 Task: Locate the nearest bus station to Portland, Oregon, and Eugene, Oregon.
Action: Mouse moved to (102, 90)
Screenshot: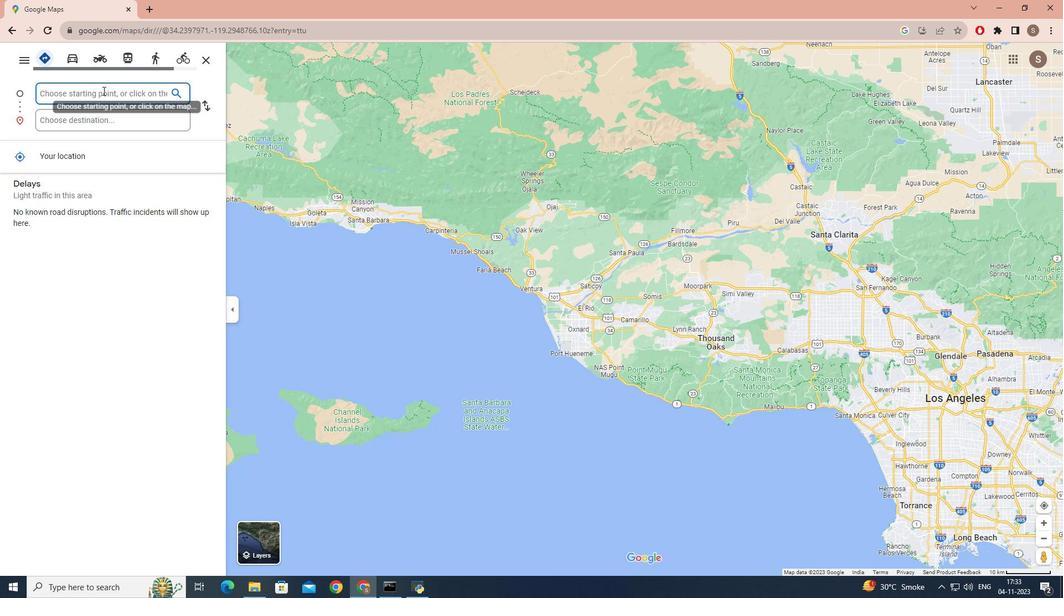 
Action: Mouse pressed left at (102, 90)
Screenshot: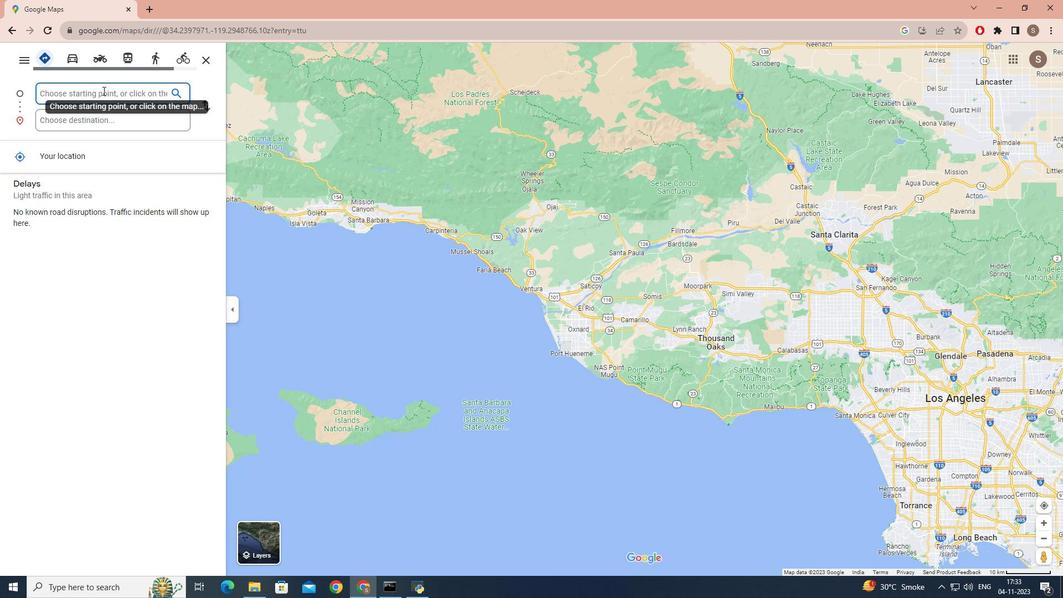 
Action: Key pressed <Key.caps_lock>P<Key.caps_lock>oretland<Key.space><Key.caps_lock>O<Key.caps_lock>regoi<Key.backspace>n
Screenshot: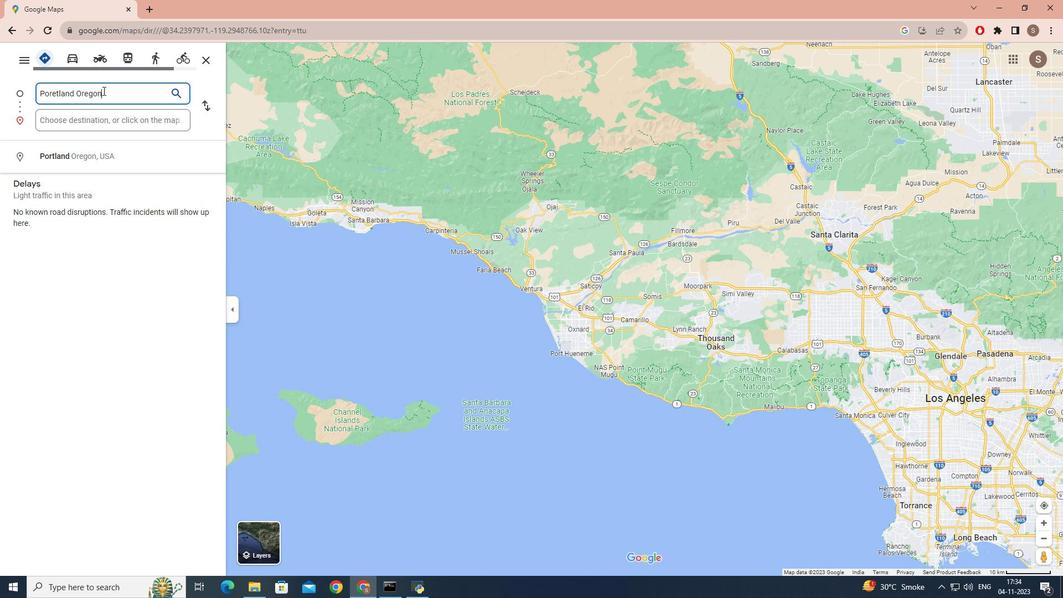 
Action: Mouse moved to (68, 118)
Screenshot: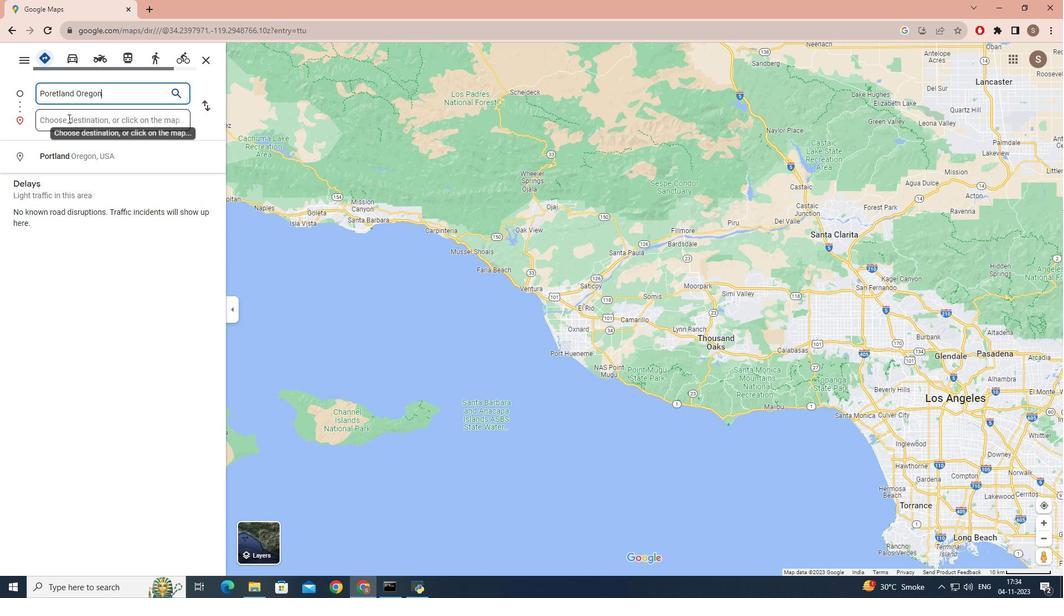 
Action: Mouse pressed left at (68, 118)
Screenshot: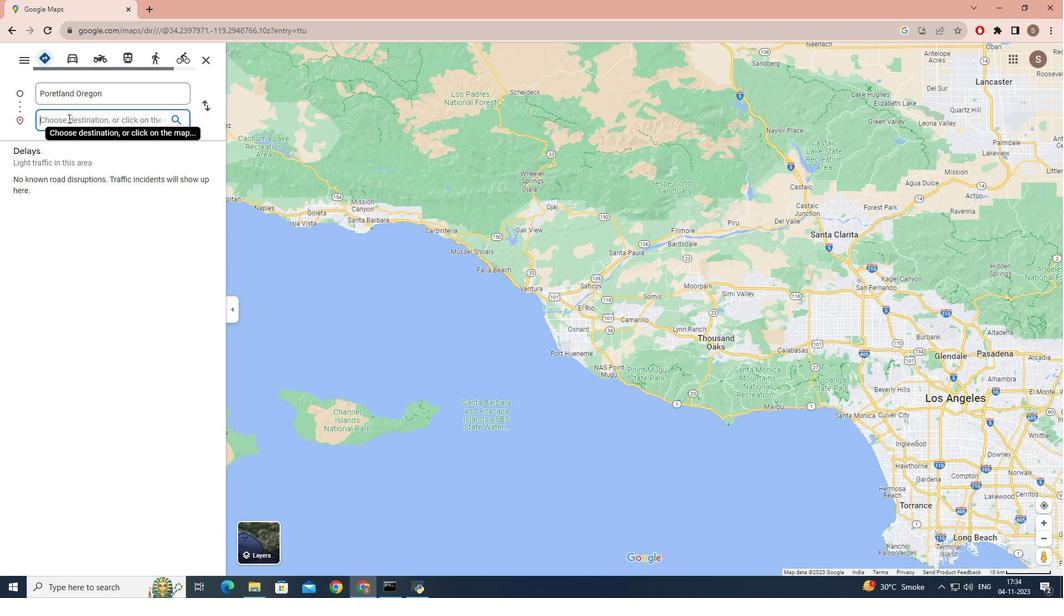 
Action: Key pressed <Key.caps_lock>E<Key.caps_lock>ugene<Key.space><Key.caps_lock>O<Key.caps_lock>regon
Screenshot: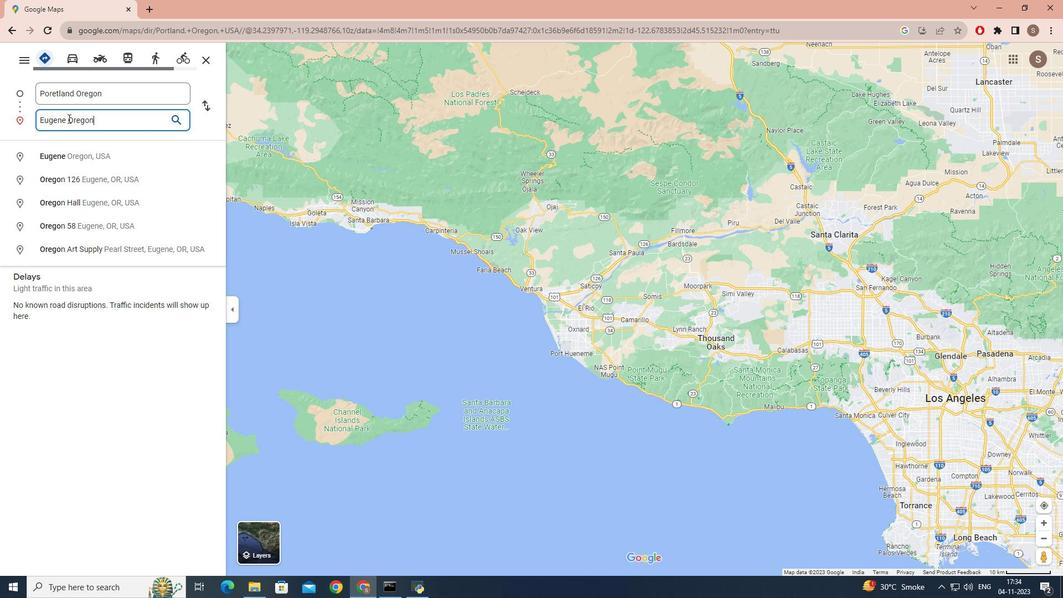 
Action: Mouse moved to (114, 120)
Screenshot: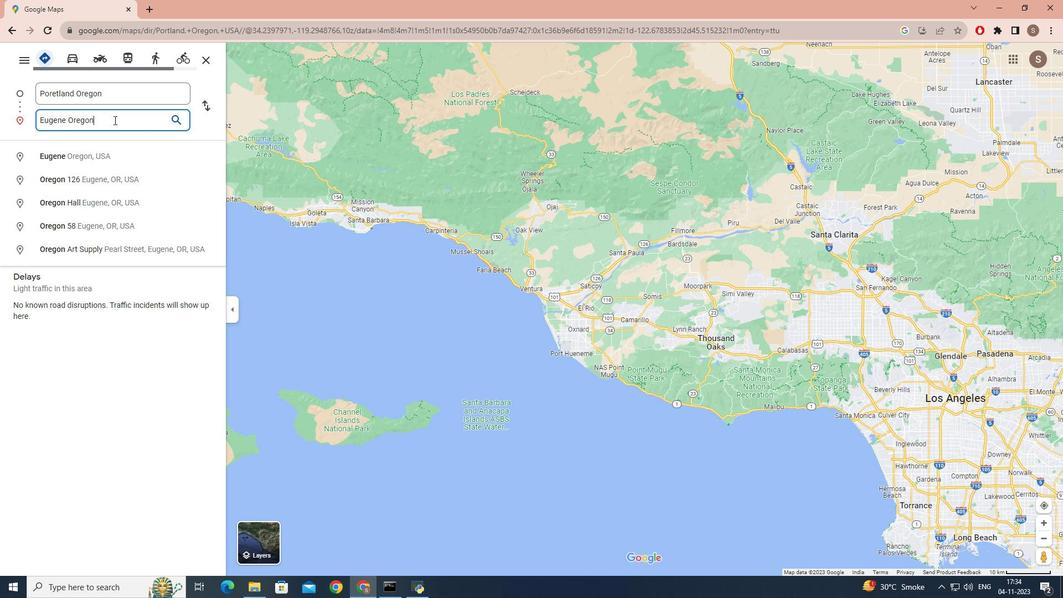 
Action: Mouse pressed left at (114, 120)
Screenshot: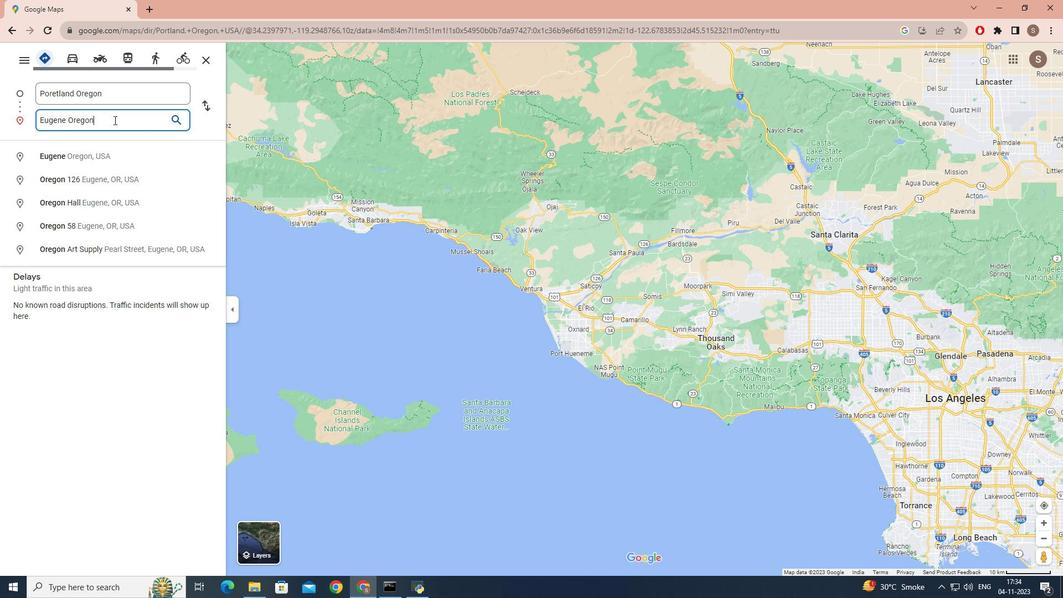 
Action: Key pressed <Key.enter>
Screenshot: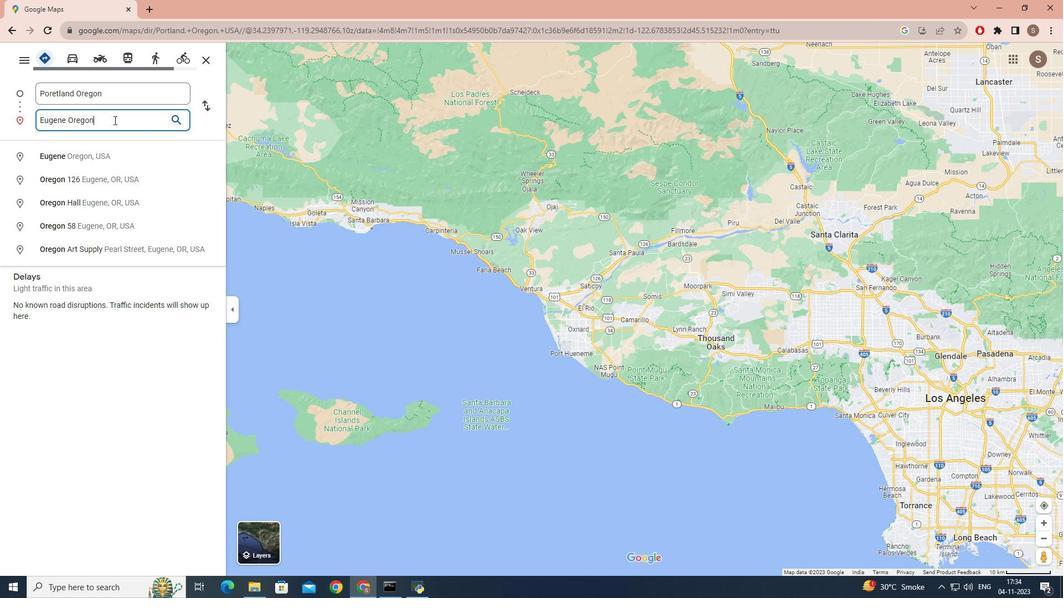 
Action: Mouse moved to (499, 54)
Screenshot: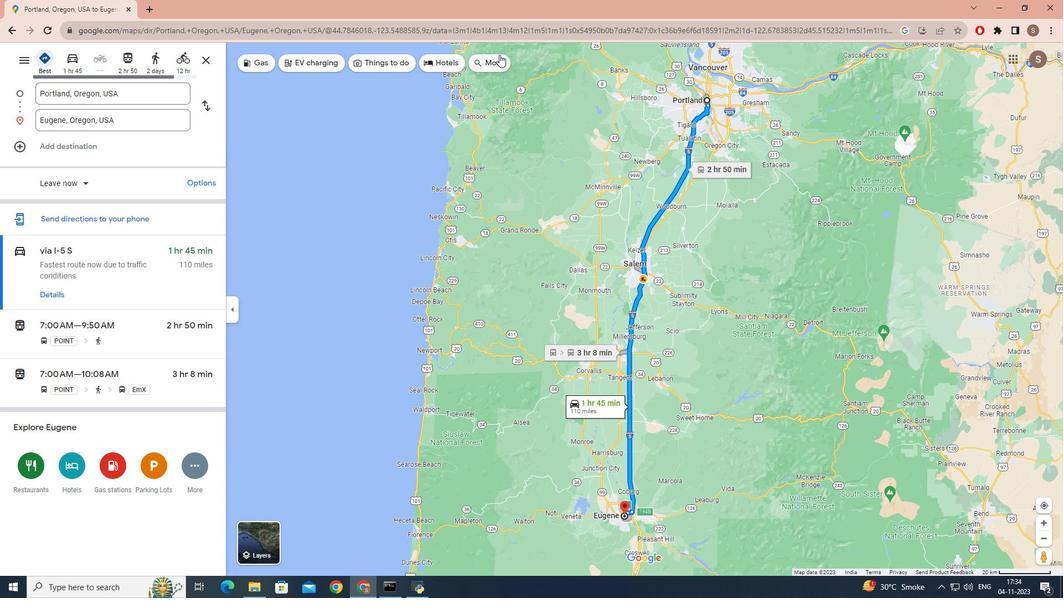 
Action: Mouse pressed left at (499, 54)
Screenshot: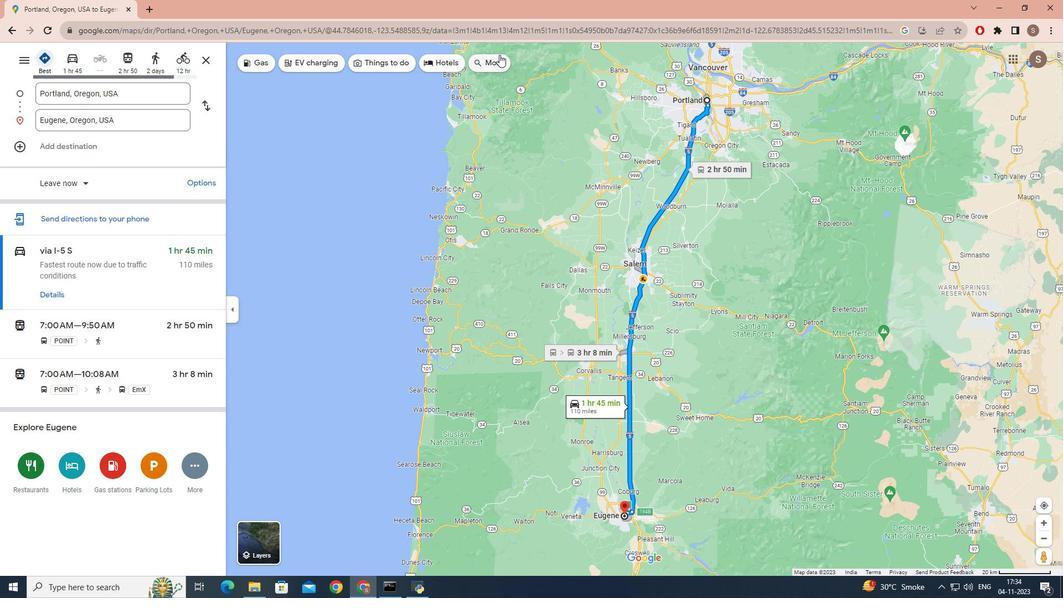 
Action: Mouse moved to (108, 57)
Screenshot: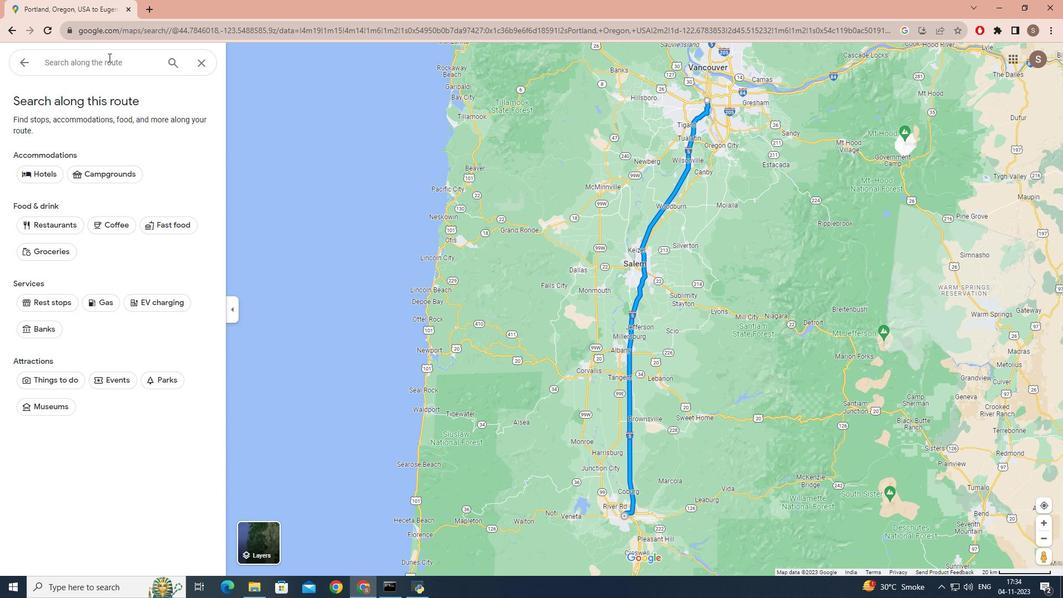 
Action: Mouse pressed left at (108, 57)
Screenshot: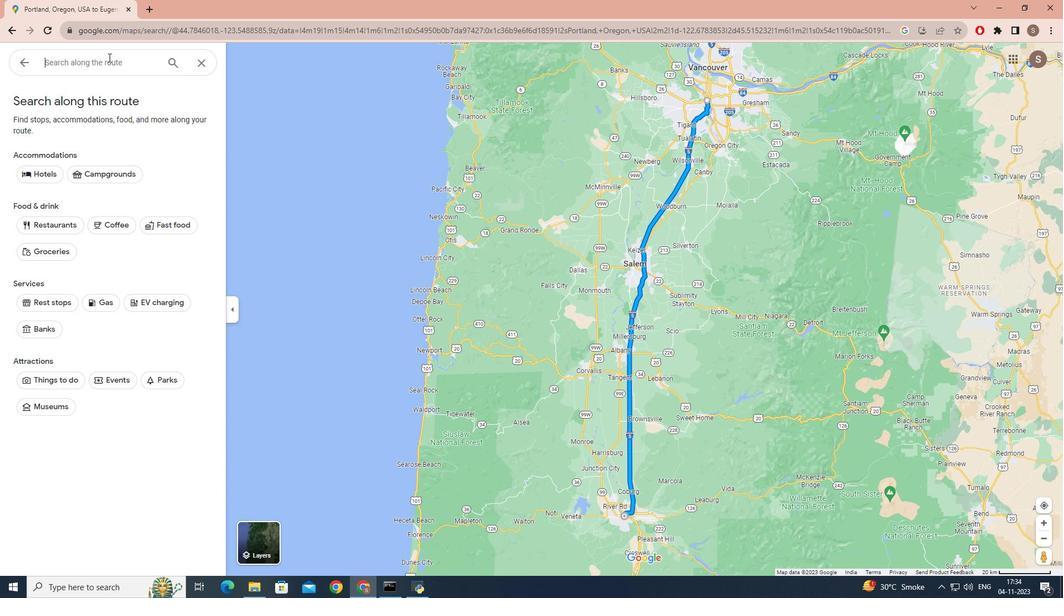 
Action: Key pressed <Key.caps_lock>B<Key.caps_lock>us<Key.space>station
Screenshot: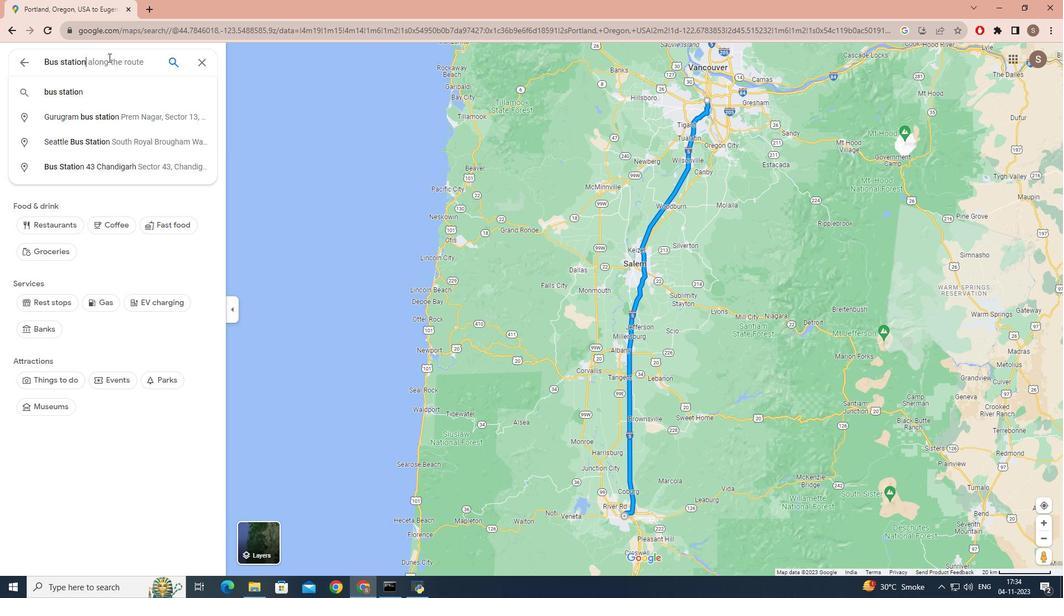 
Action: Mouse moved to (85, 96)
Screenshot: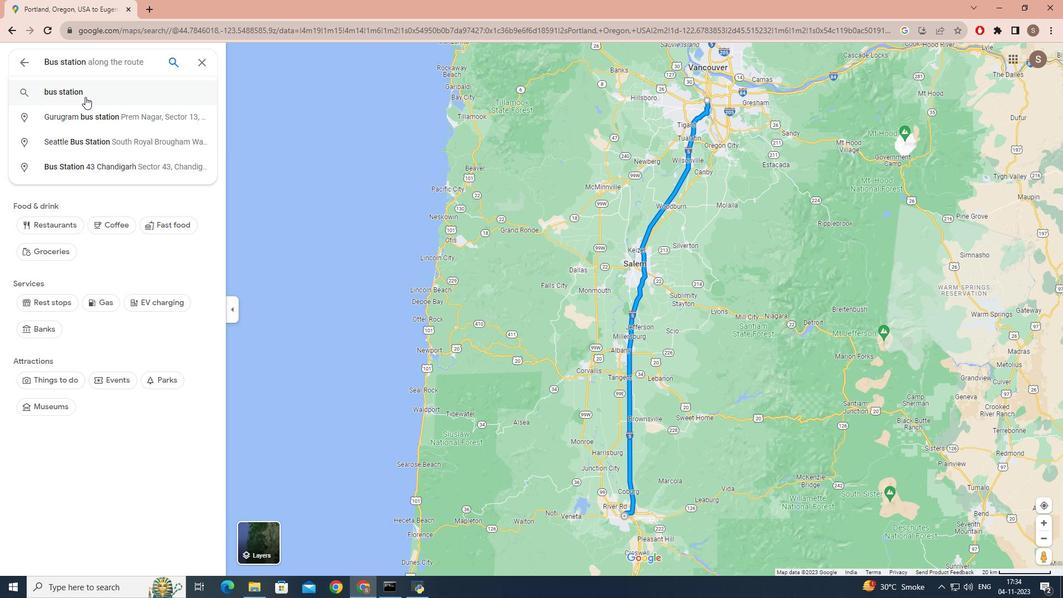 
Action: Mouse pressed left at (85, 96)
Screenshot: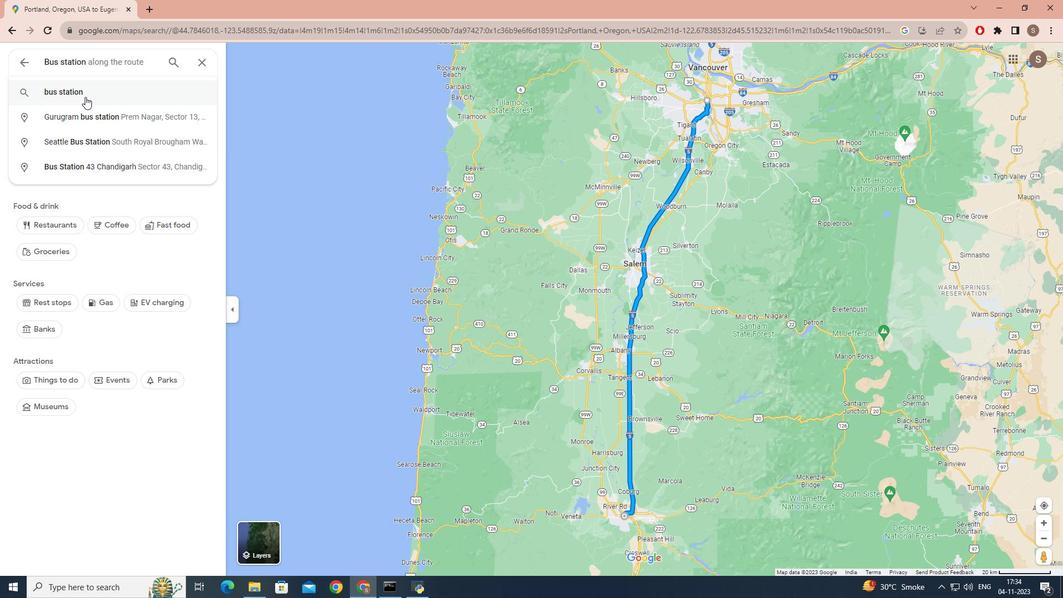 
Action: Mouse moved to (75, 116)
Screenshot: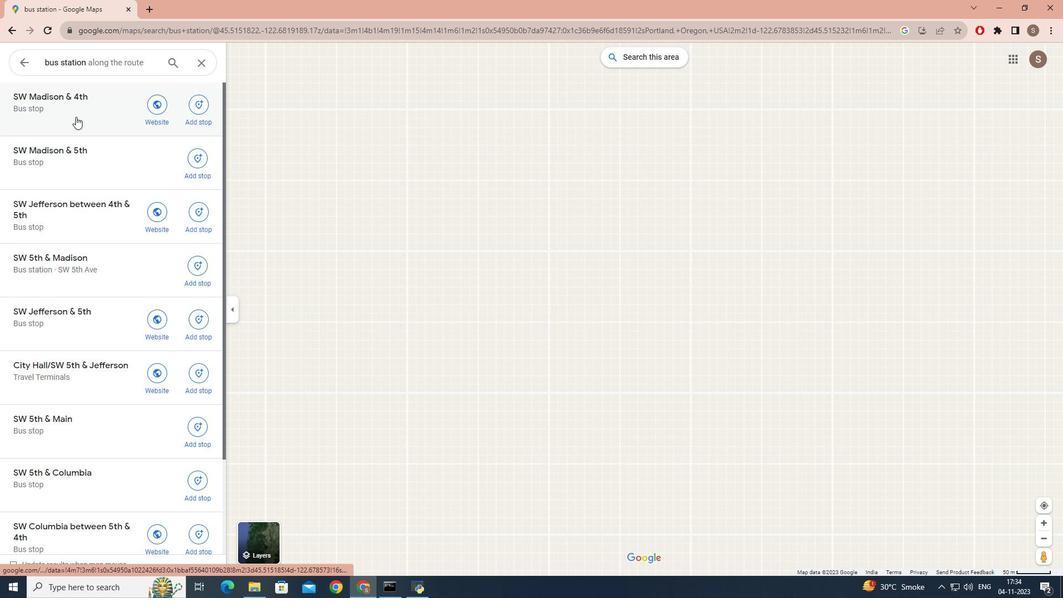 
Action: Mouse scrolled (75, 116) with delta (0, 0)
Screenshot: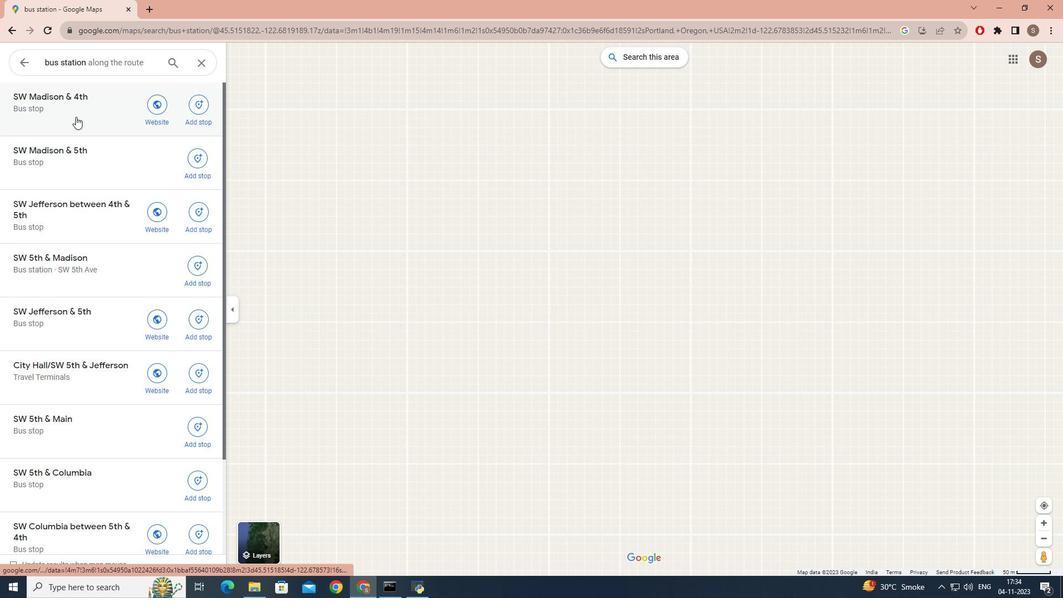 
Action: Mouse scrolled (75, 116) with delta (0, 0)
Screenshot: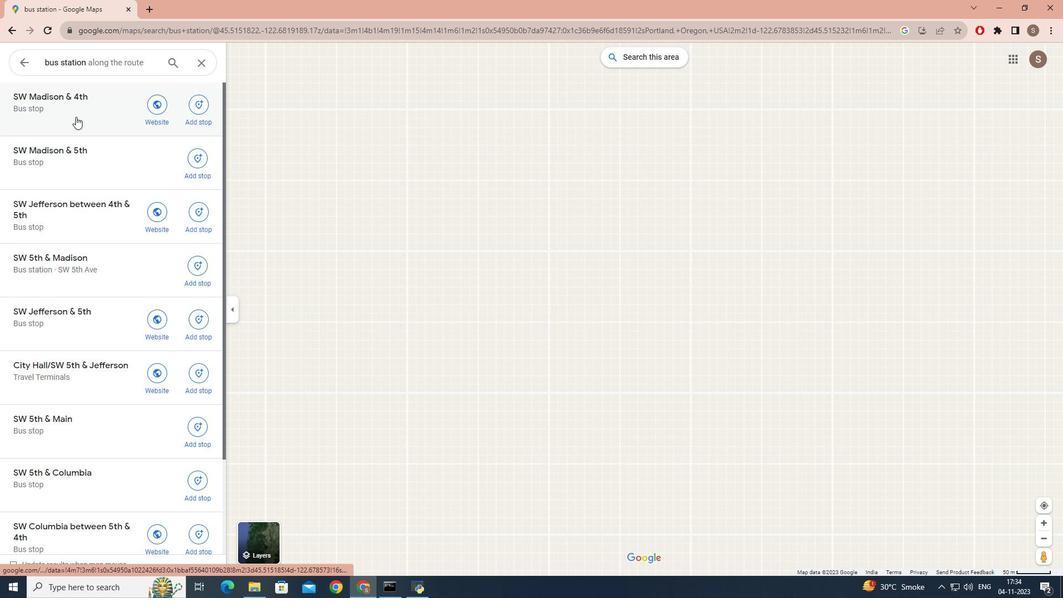 
Action: Mouse scrolled (75, 116) with delta (0, 0)
Screenshot: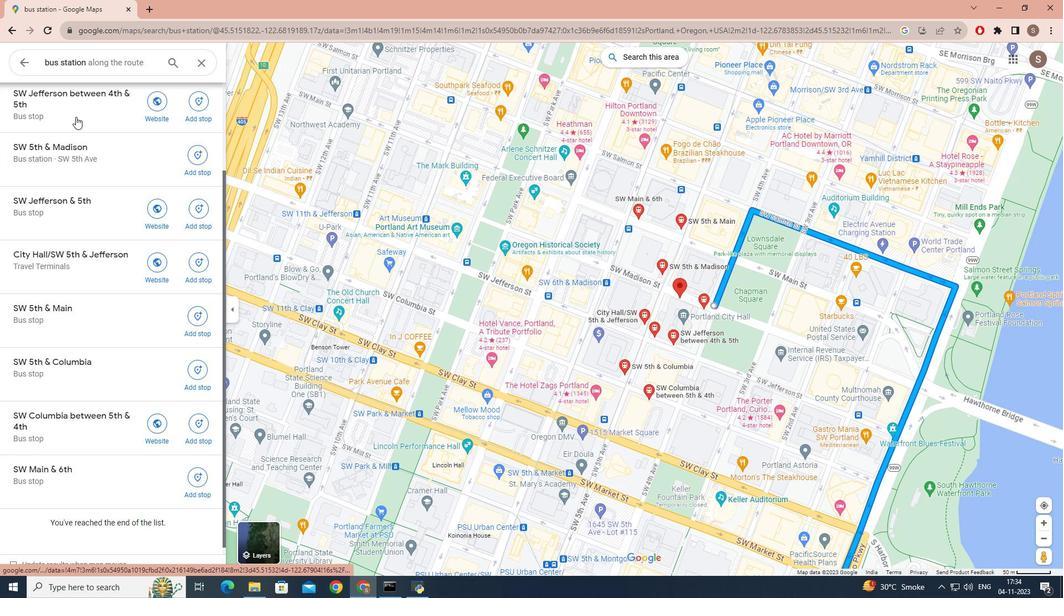 
Action: Mouse scrolled (75, 116) with delta (0, 0)
Screenshot: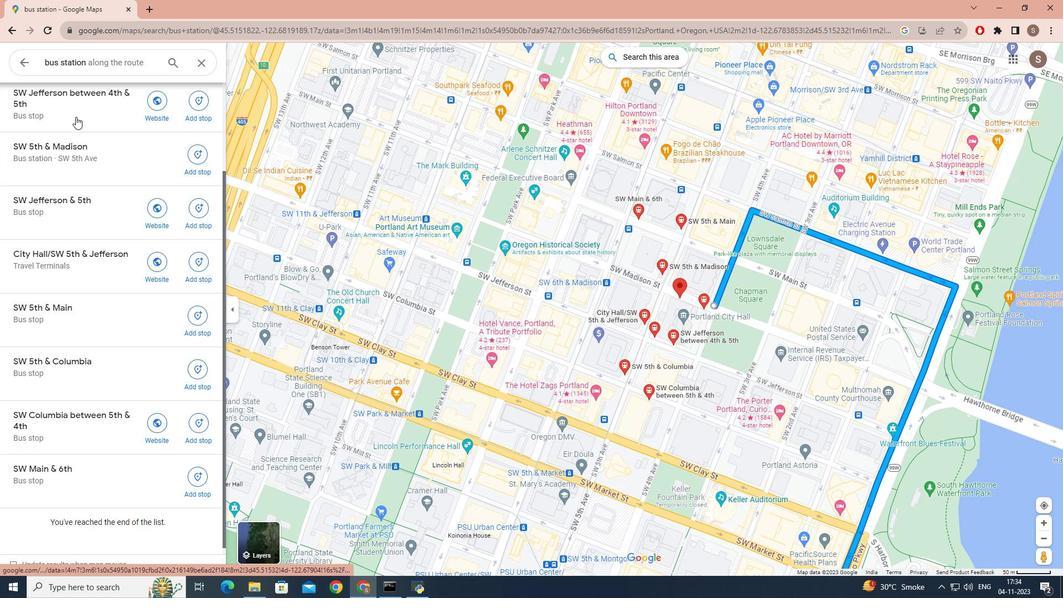
Action: Mouse scrolled (75, 116) with delta (0, 0)
Screenshot: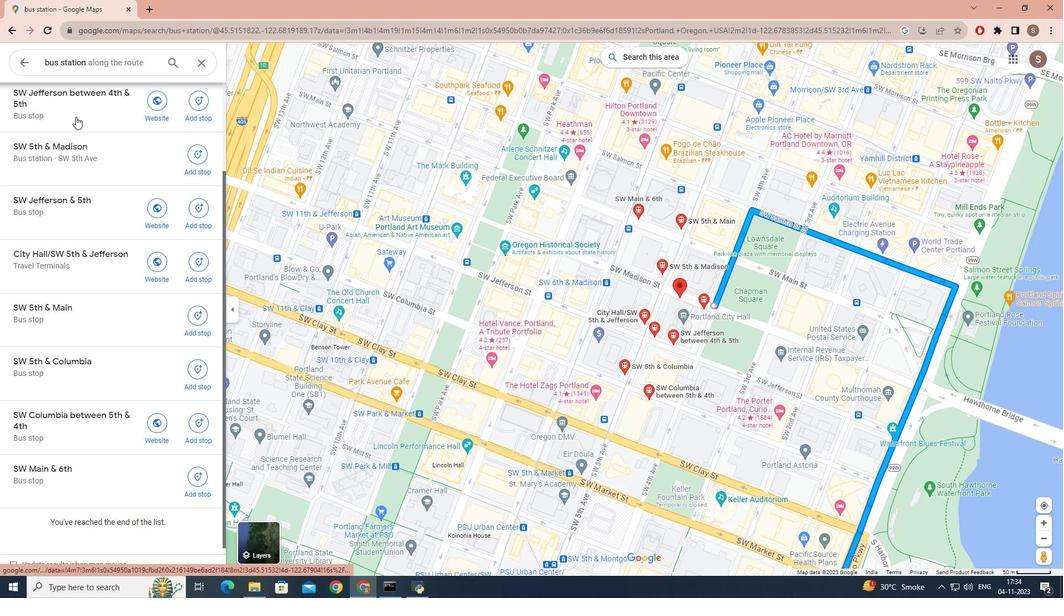 
Action: Mouse scrolled (75, 116) with delta (0, 0)
Screenshot: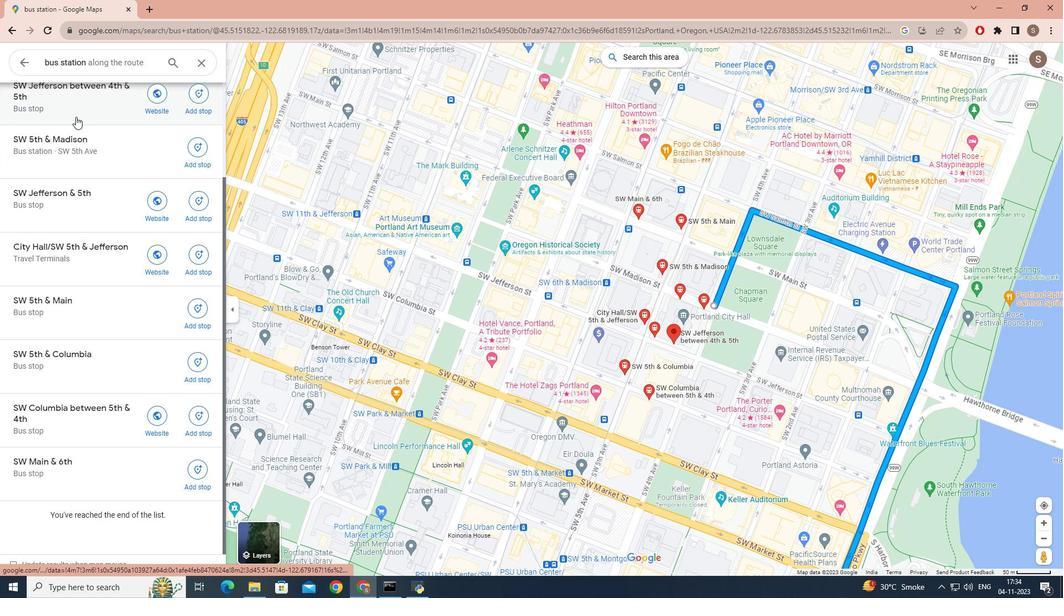 
Action: Mouse scrolled (75, 116) with delta (0, 0)
Screenshot: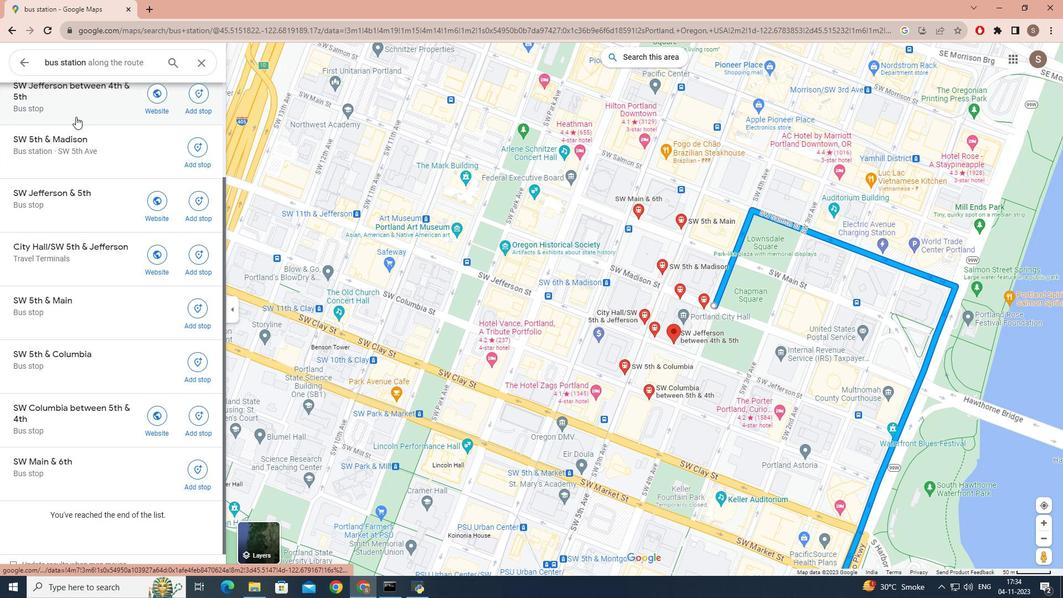
Action: Mouse scrolled (75, 116) with delta (0, 0)
Screenshot: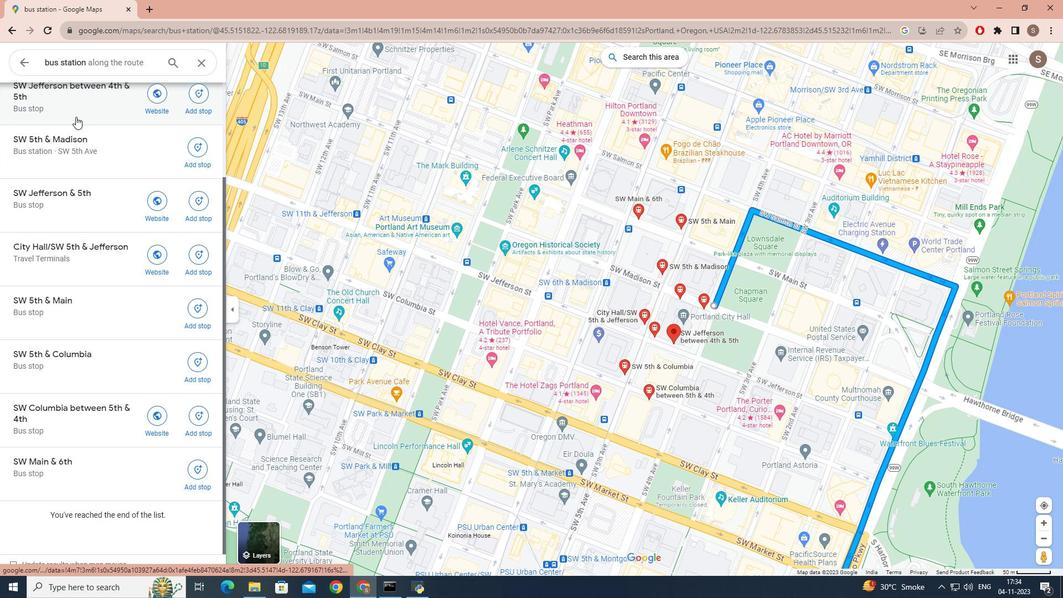 
Action: Mouse scrolled (75, 116) with delta (0, 0)
Screenshot: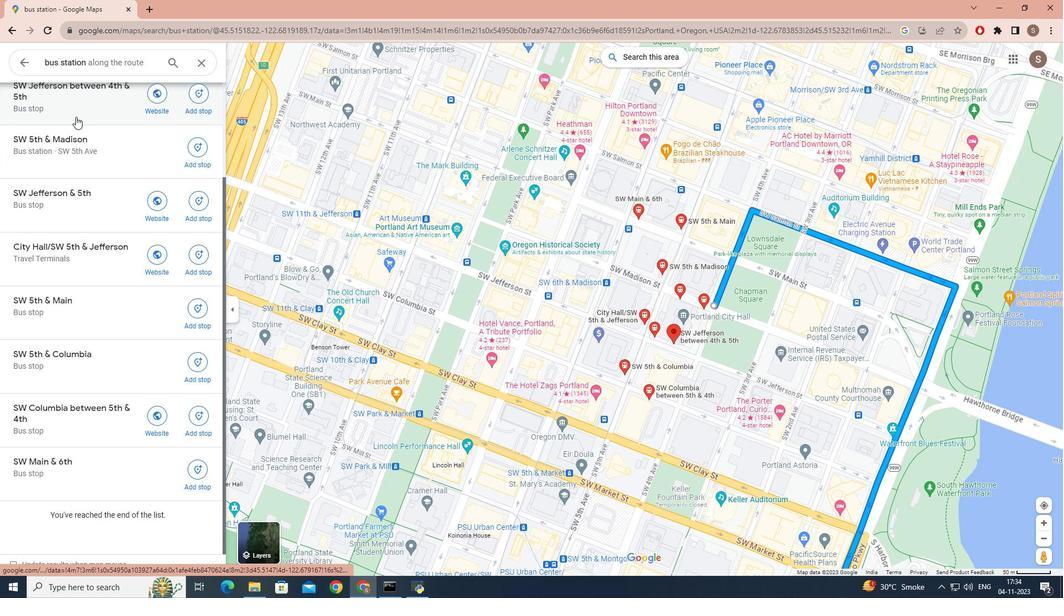 
Action: Mouse scrolled (75, 116) with delta (0, 0)
Screenshot: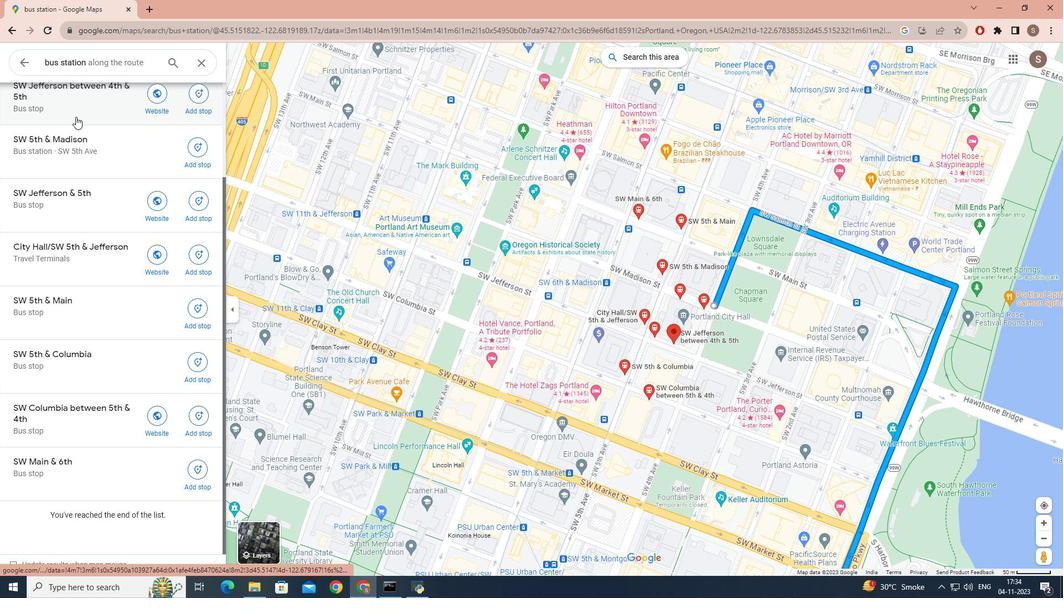 
Action: Mouse scrolled (75, 116) with delta (0, 0)
Screenshot: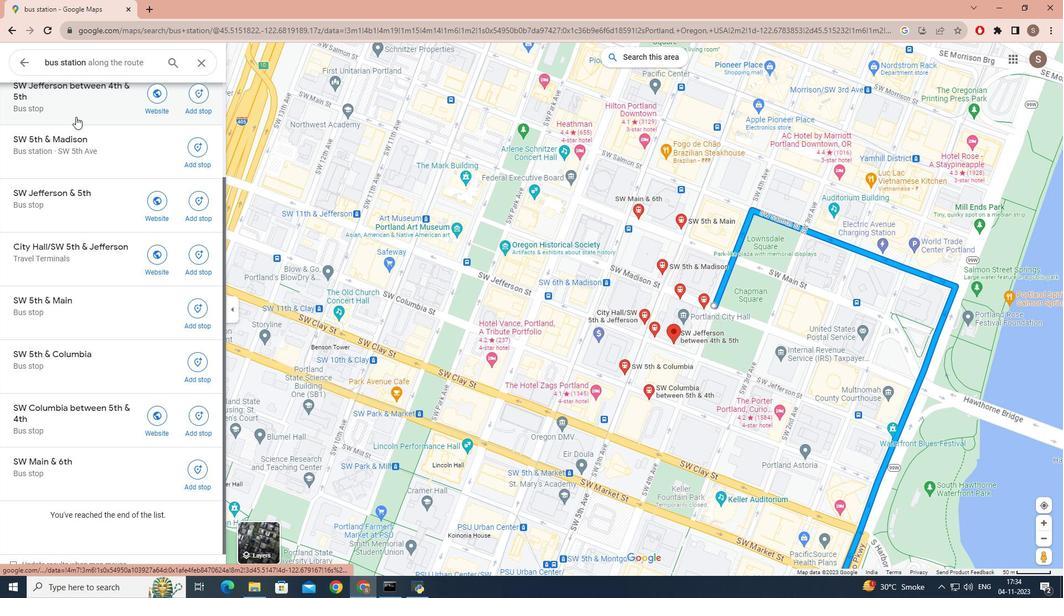 
Action: Mouse scrolled (75, 116) with delta (0, 0)
Screenshot: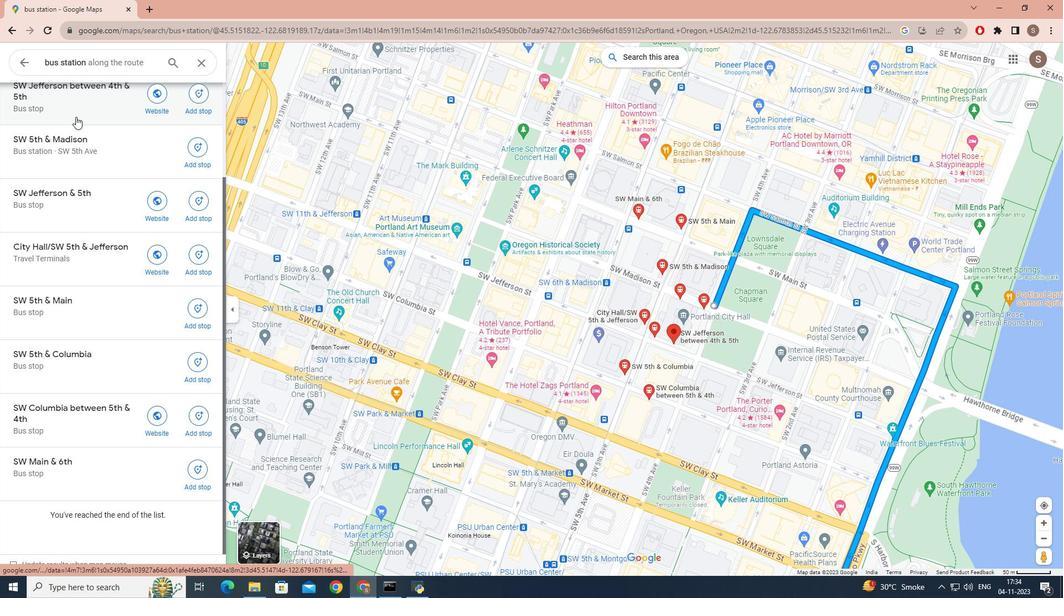 
Action: Mouse scrolled (75, 116) with delta (0, 0)
Screenshot: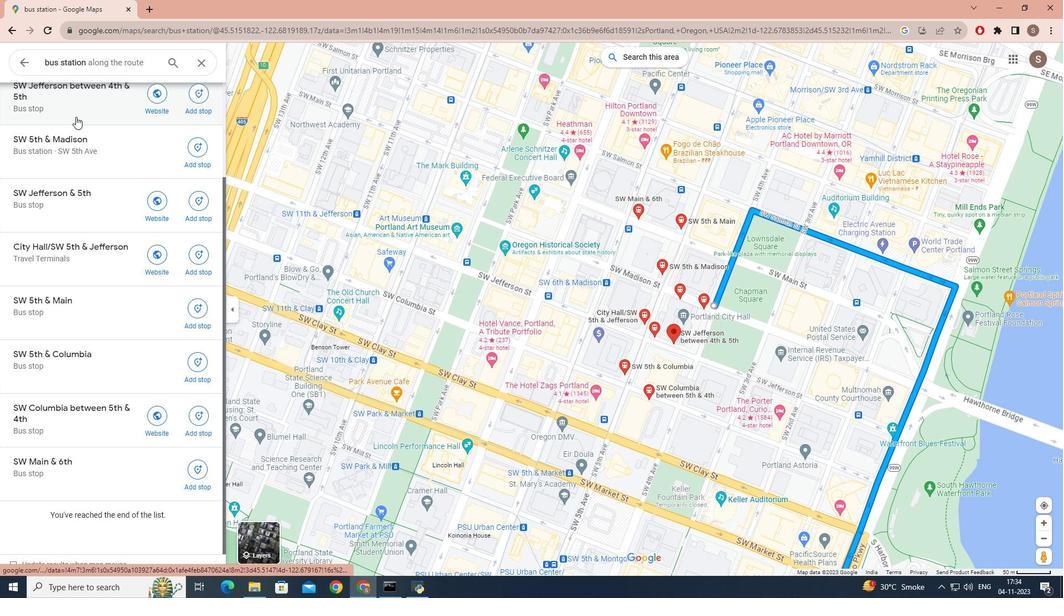 
Action: Mouse scrolled (75, 117) with delta (0, 0)
Screenshot: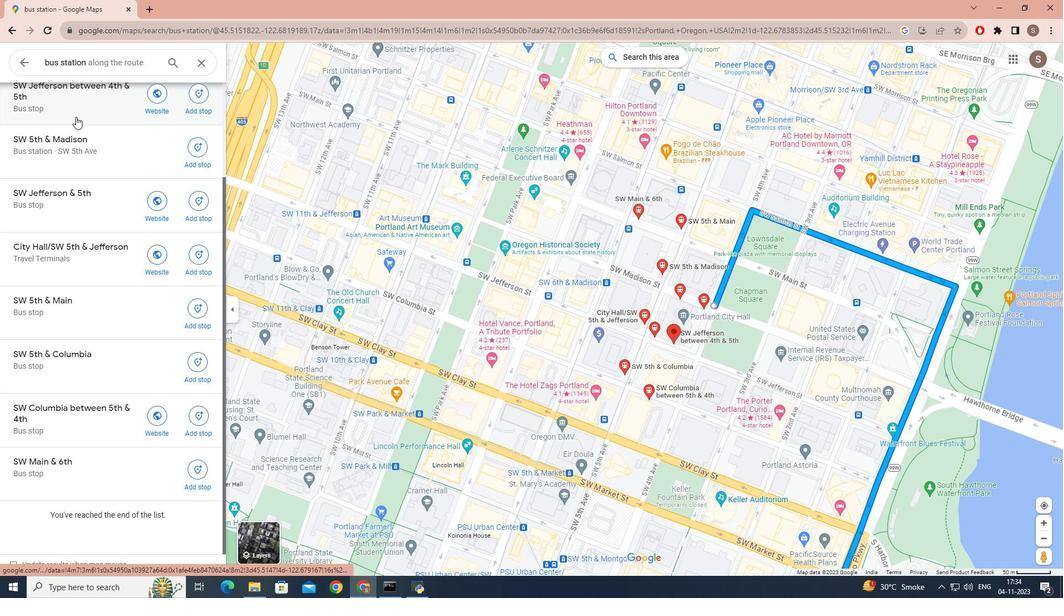 
Action: Mouse scrolled (75, 117) with delta (0, 0)
Screenshot: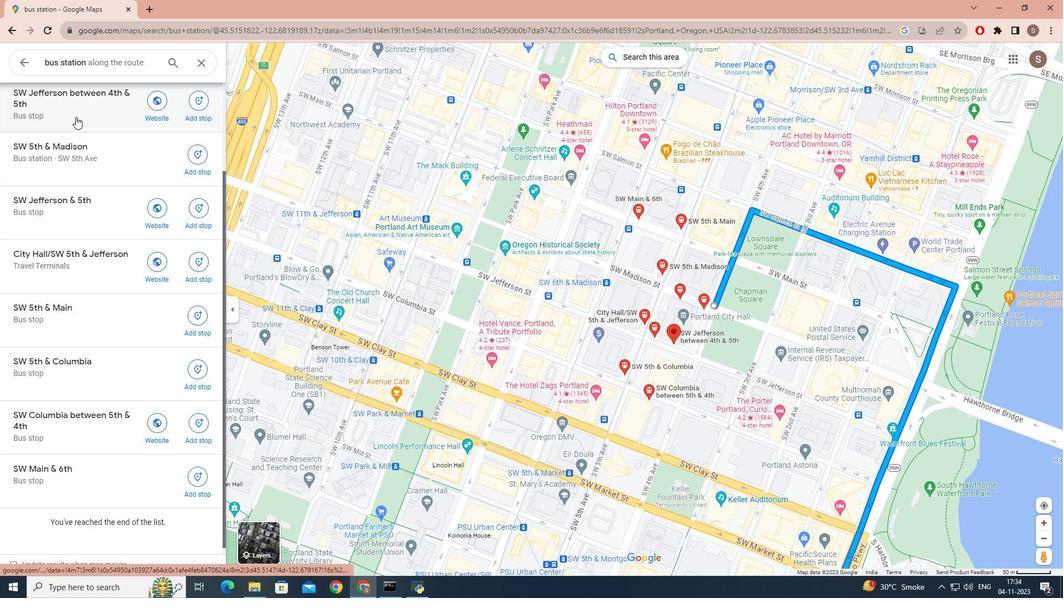 
Action: Mouse scrolled (75, 117) with delta (0, 0)
Screenshot: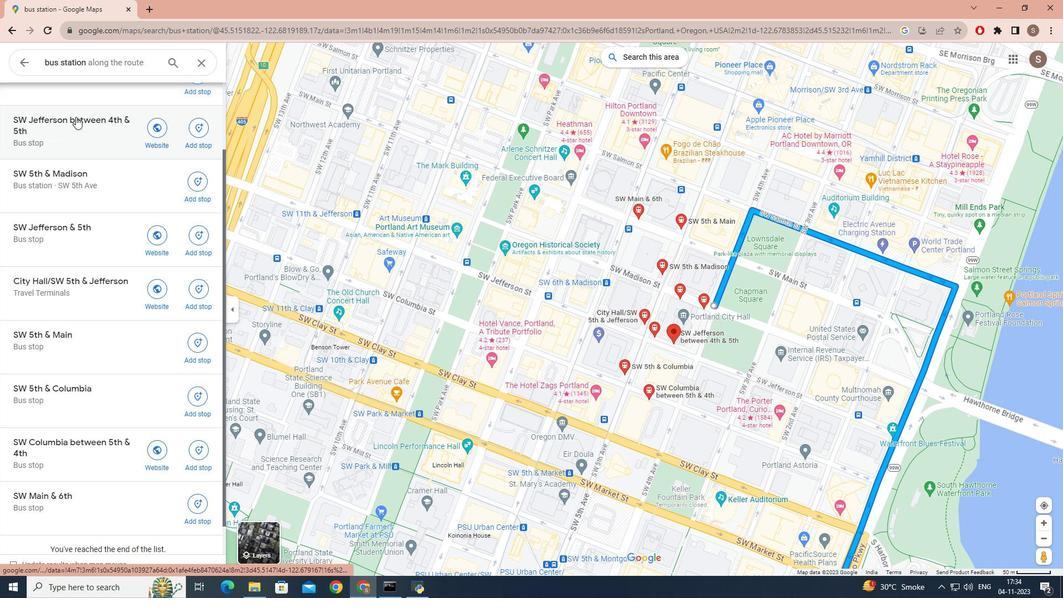 
Action: Mouse scrolled (75, 117) with delta (0, 0)
Screenshot: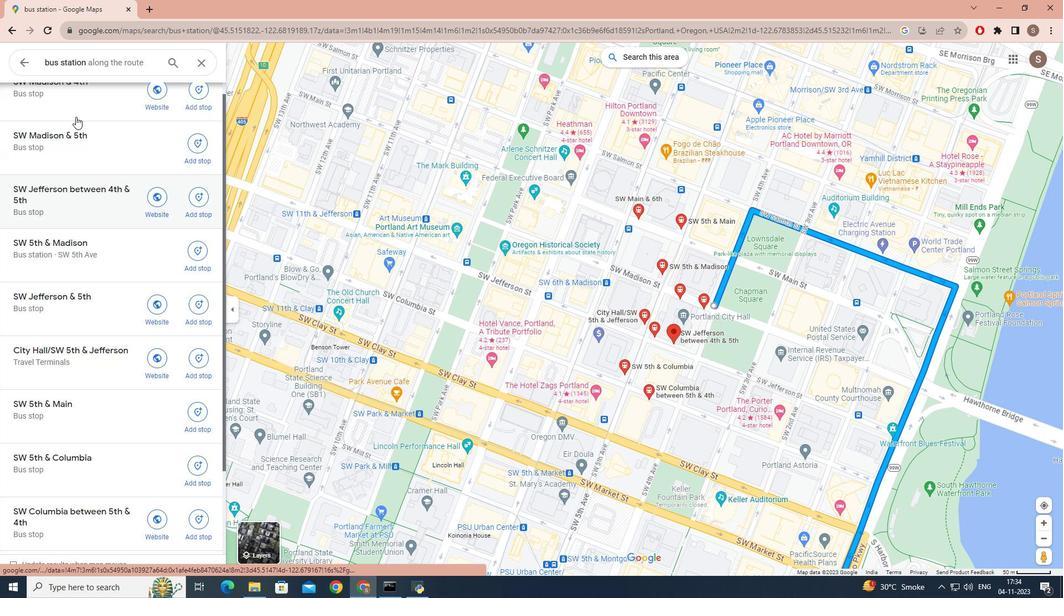 
Action: Mouse scrolled (75, 117) with delta (0, 0)
Screenshot: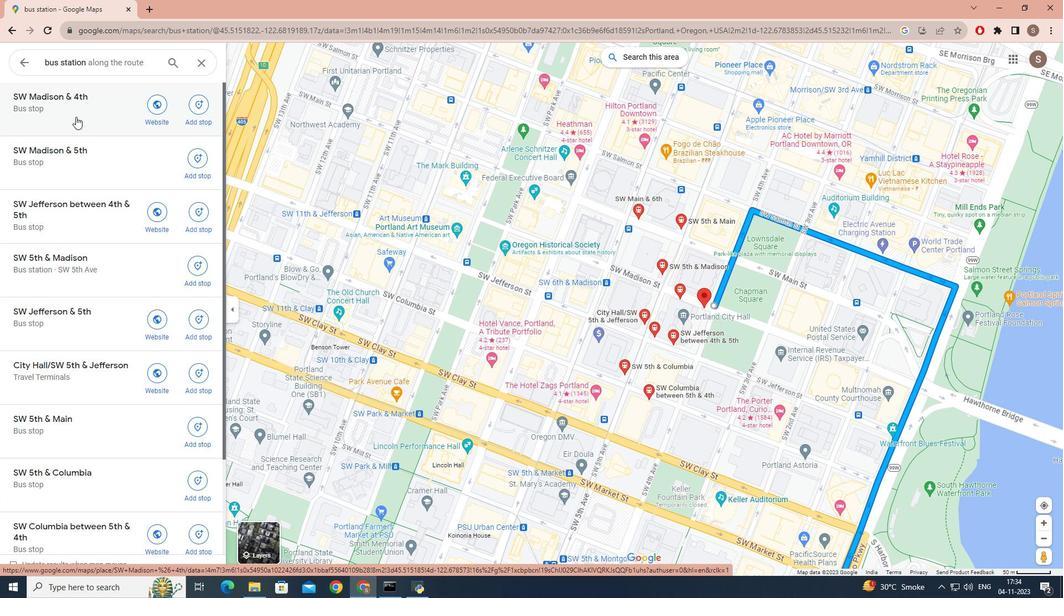 
Action: Mouse scrolled (75, 117) with delta (0, 0)
Screenshot: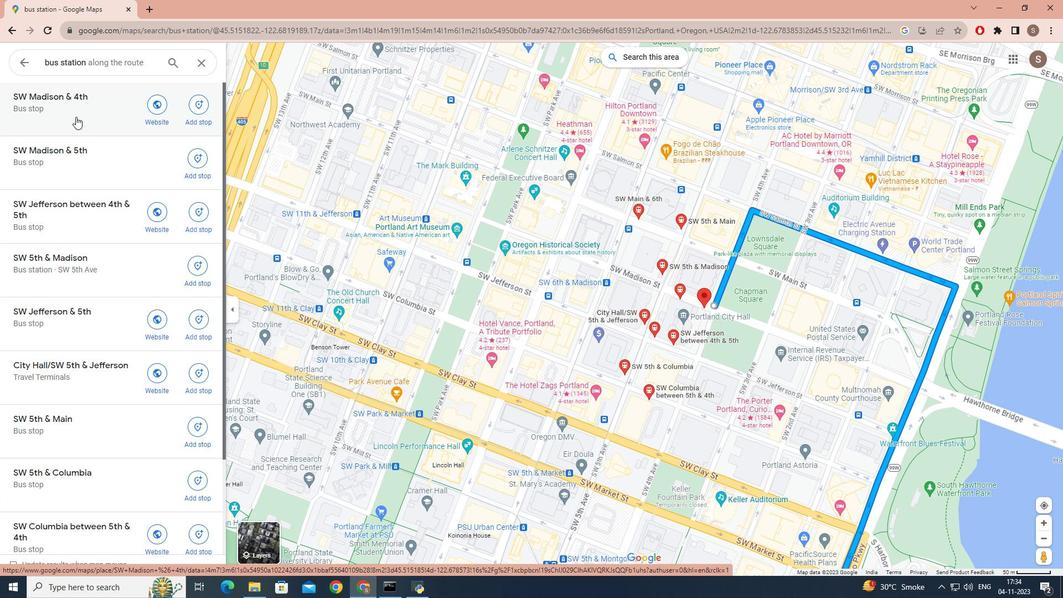 
Action: Mouse scrolled (75, 117) with delta (0, 0)
Screenshot: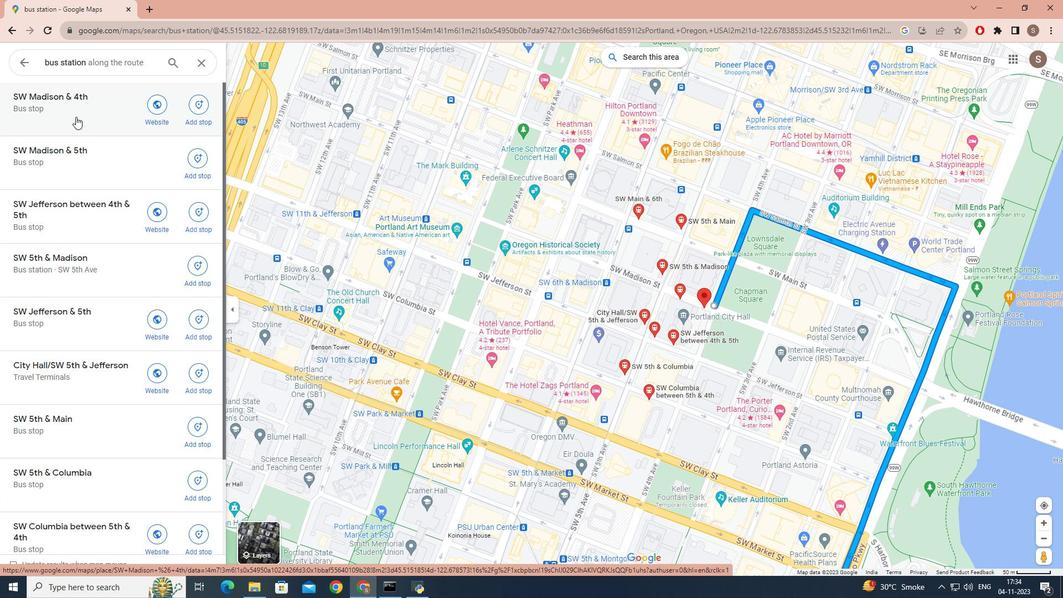 
